 Task: Add the task  Create a feature for users to track their fitness and health data to the section Design Review Sprint in the project WhiteCap and add a Due Date to the respective task as 2024/03/12.
Action: Mouse moved to (429, 577)
Screenshot: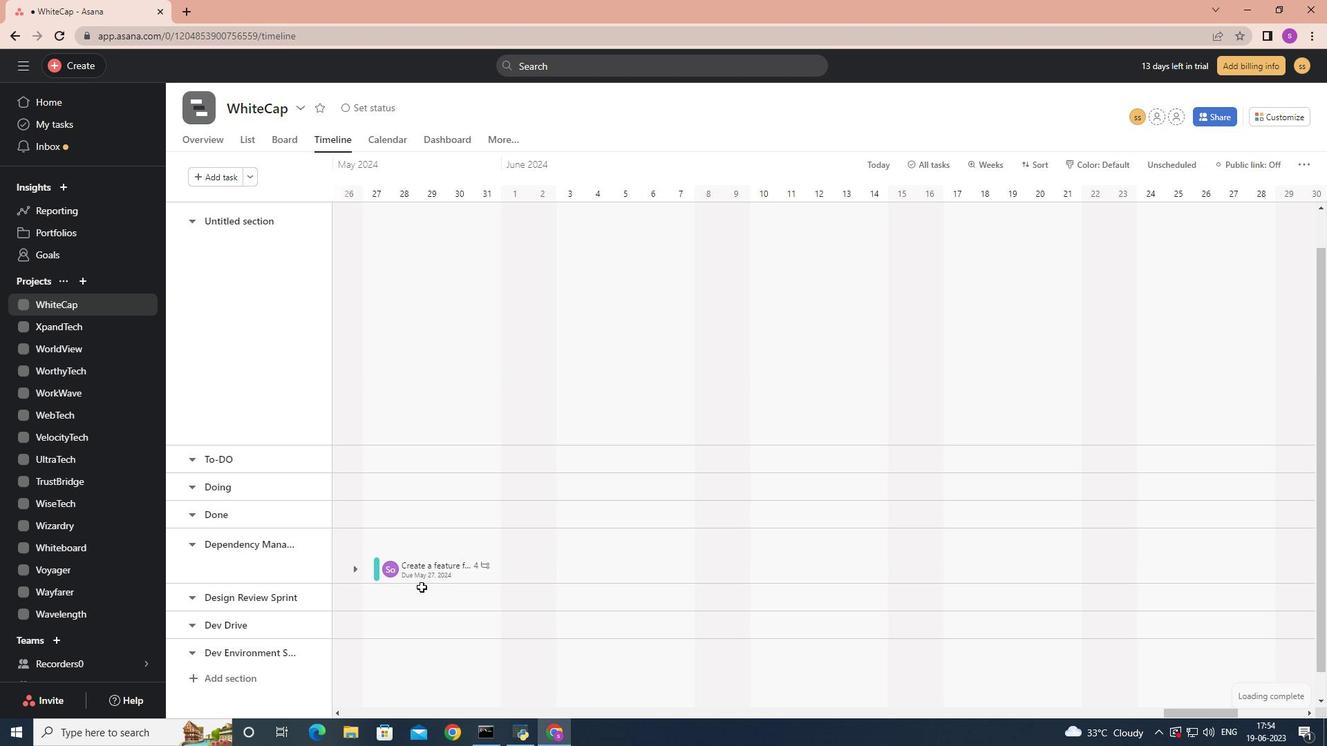 
Action: Mouse pressed left at (429, 577)
Screenshot: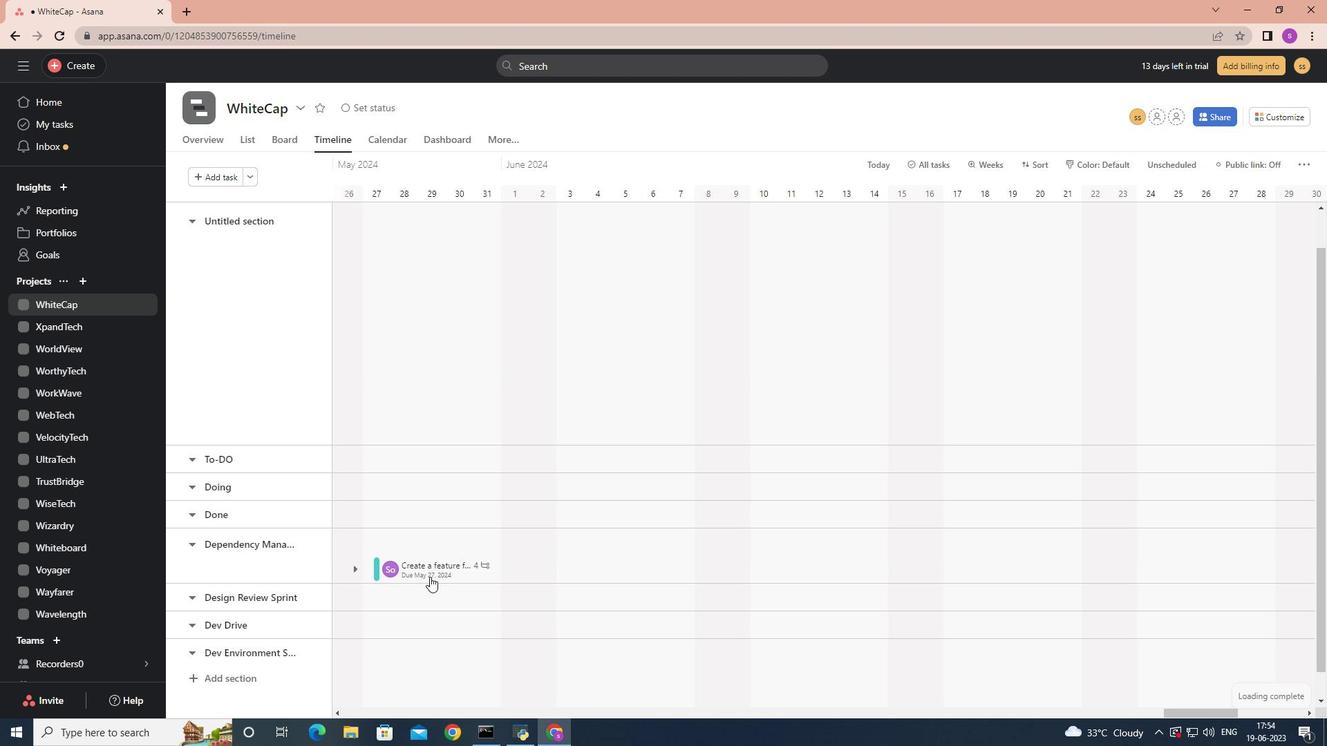 
Action: Mouse moved to (1143, 325)
Screenshot: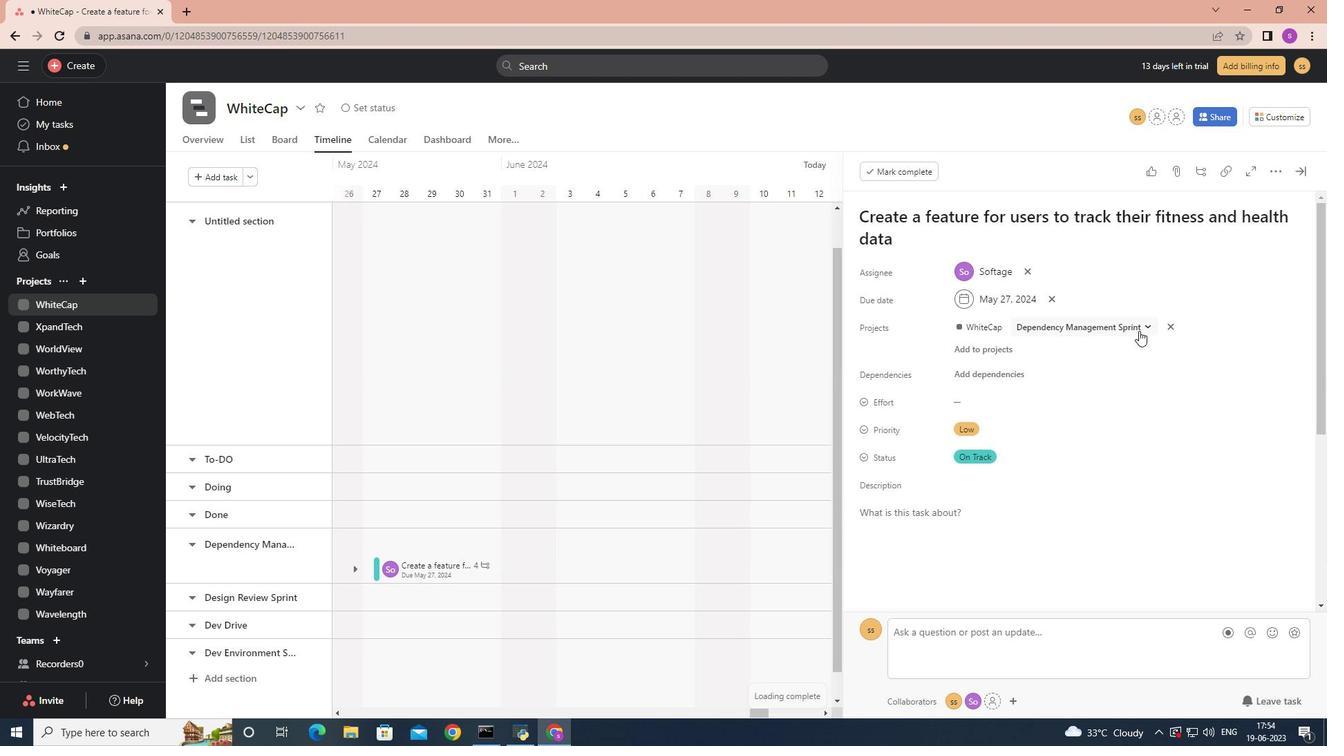 
Action: Mouse pressed left at (1143, 325)
Screenshot: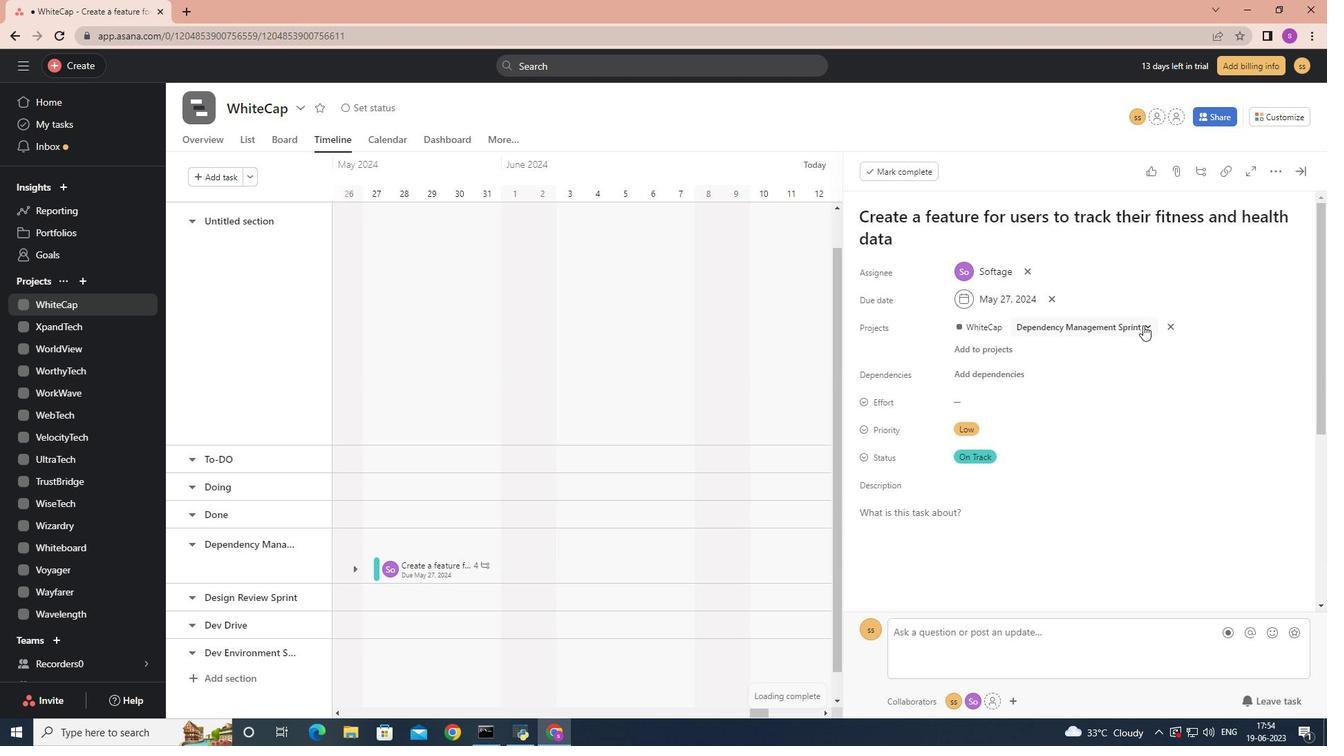 
Action: Mouse moved to (1069, 481)
Screenshot: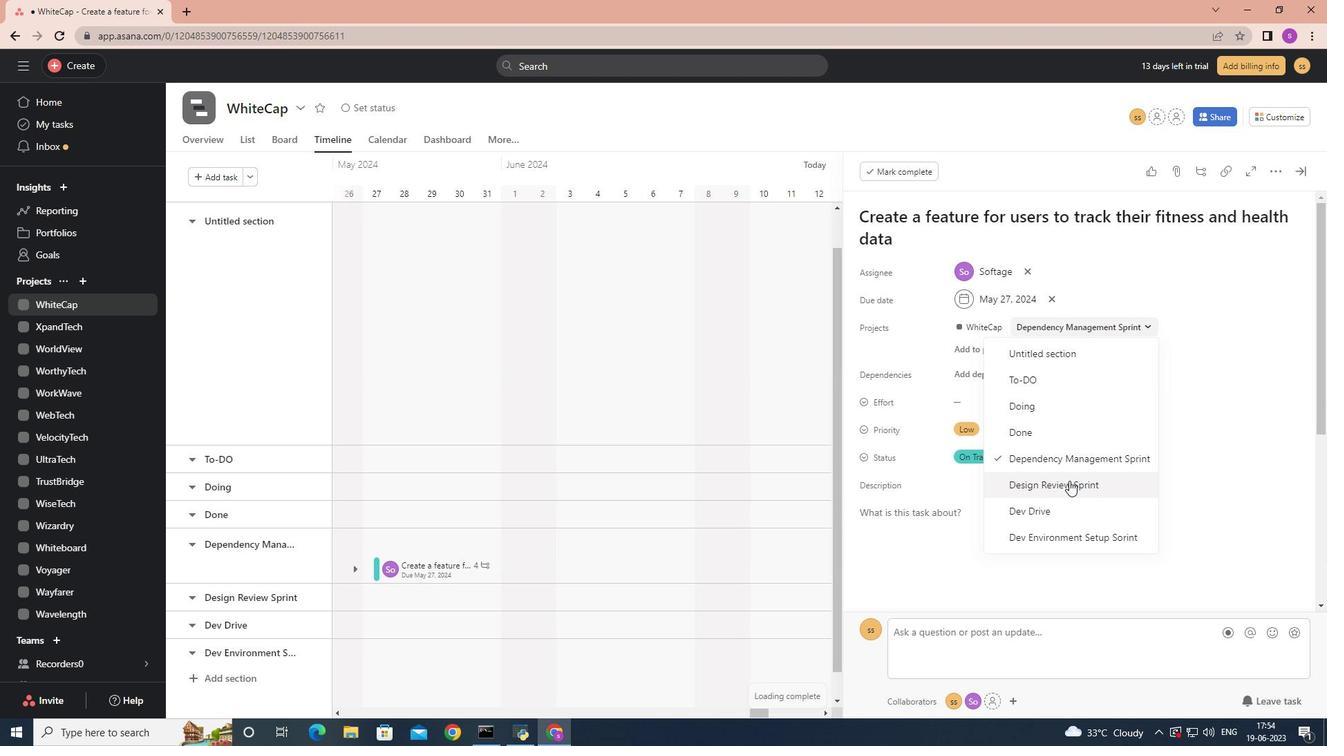 
Action: Mouse pressed left at (1069, 481)
Screenshot: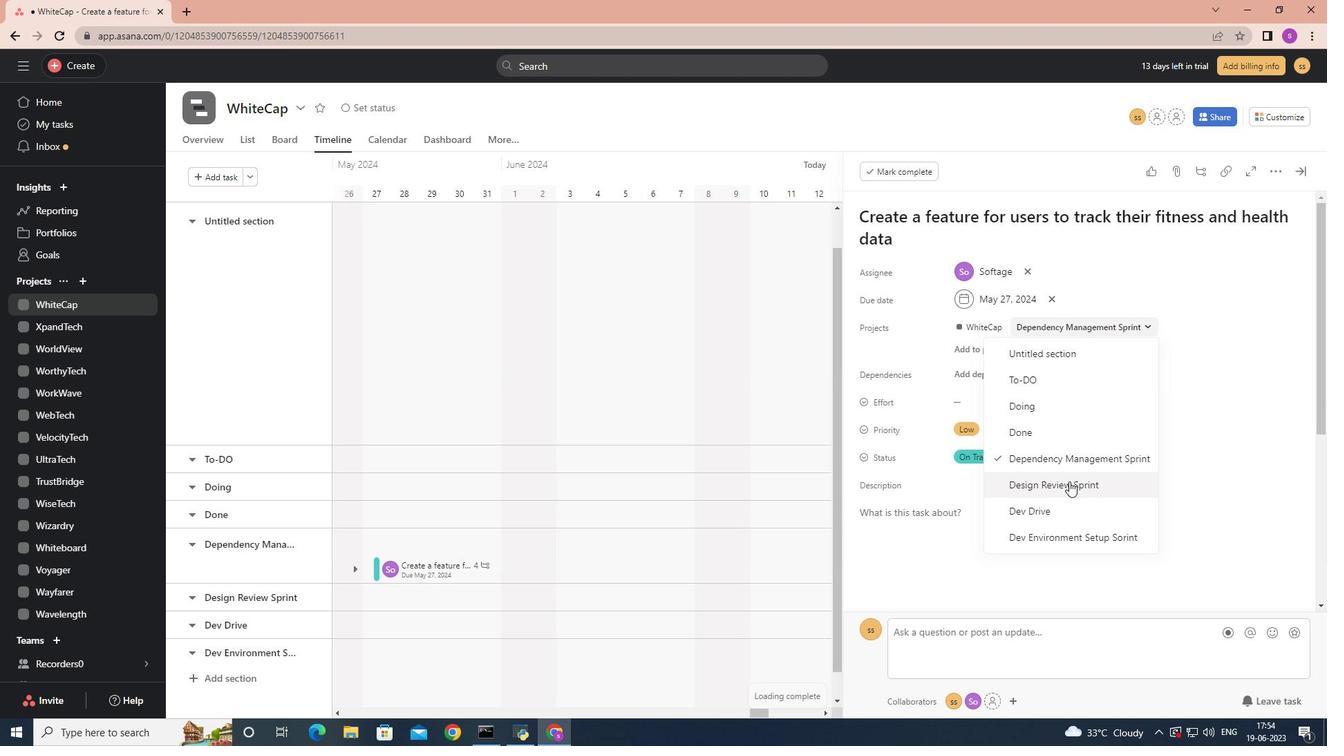 
Action: Mouse moved to (1055, 301)
Screenshot: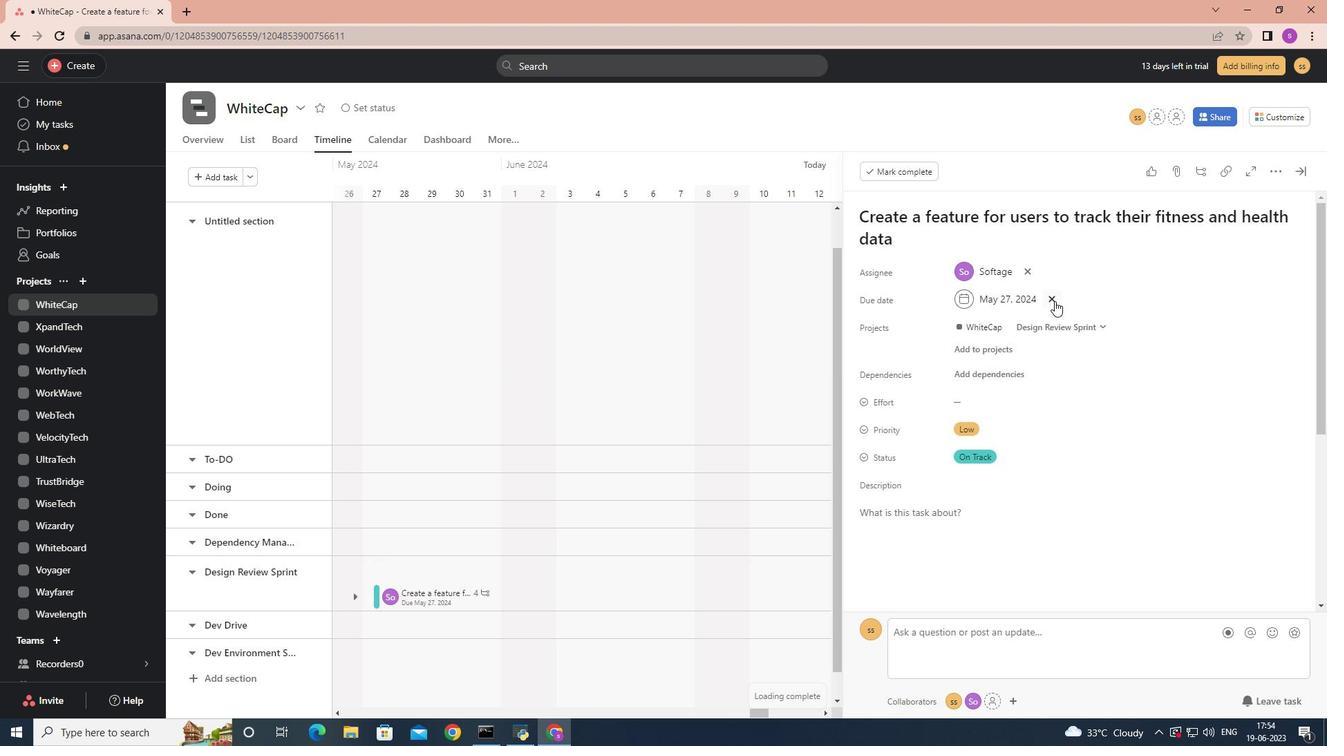 
Action: Mouse pressed left at (1055, 301)
Screenshot: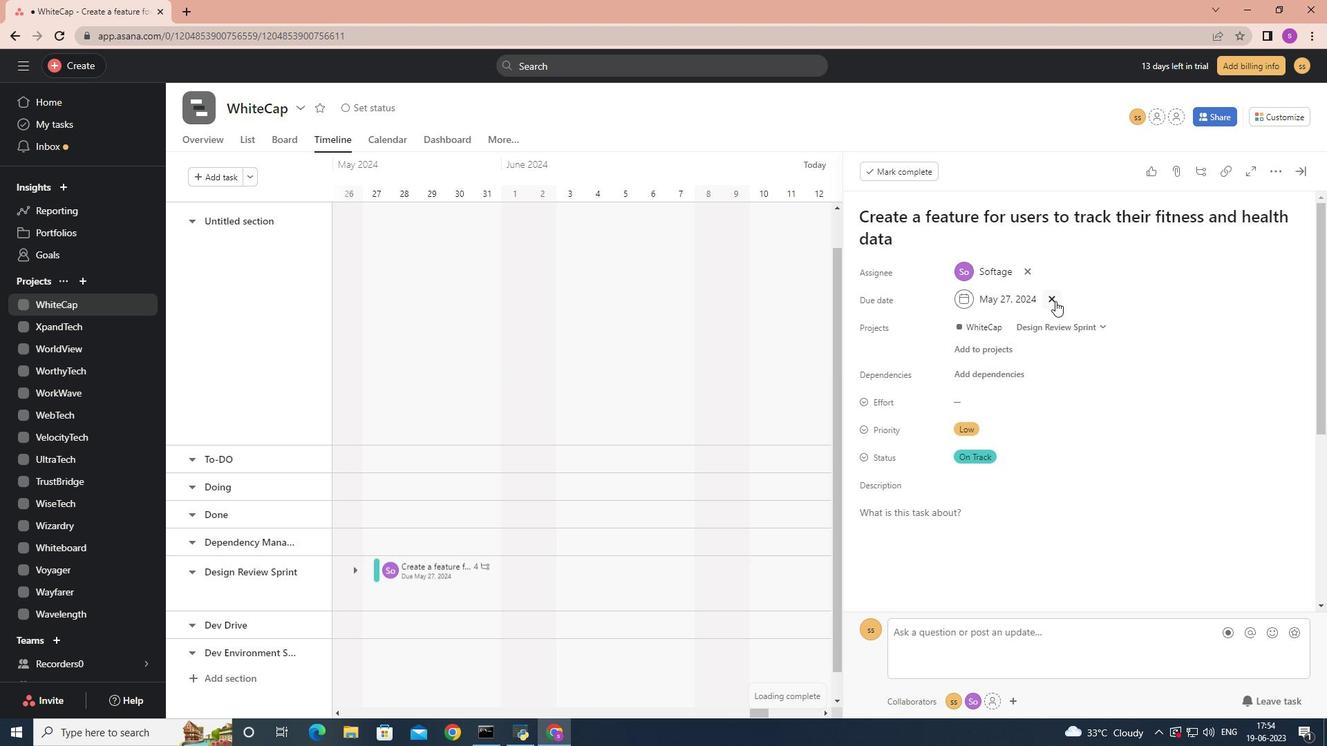 
Action: Mouse moved to (1011, 299)
Screenshot: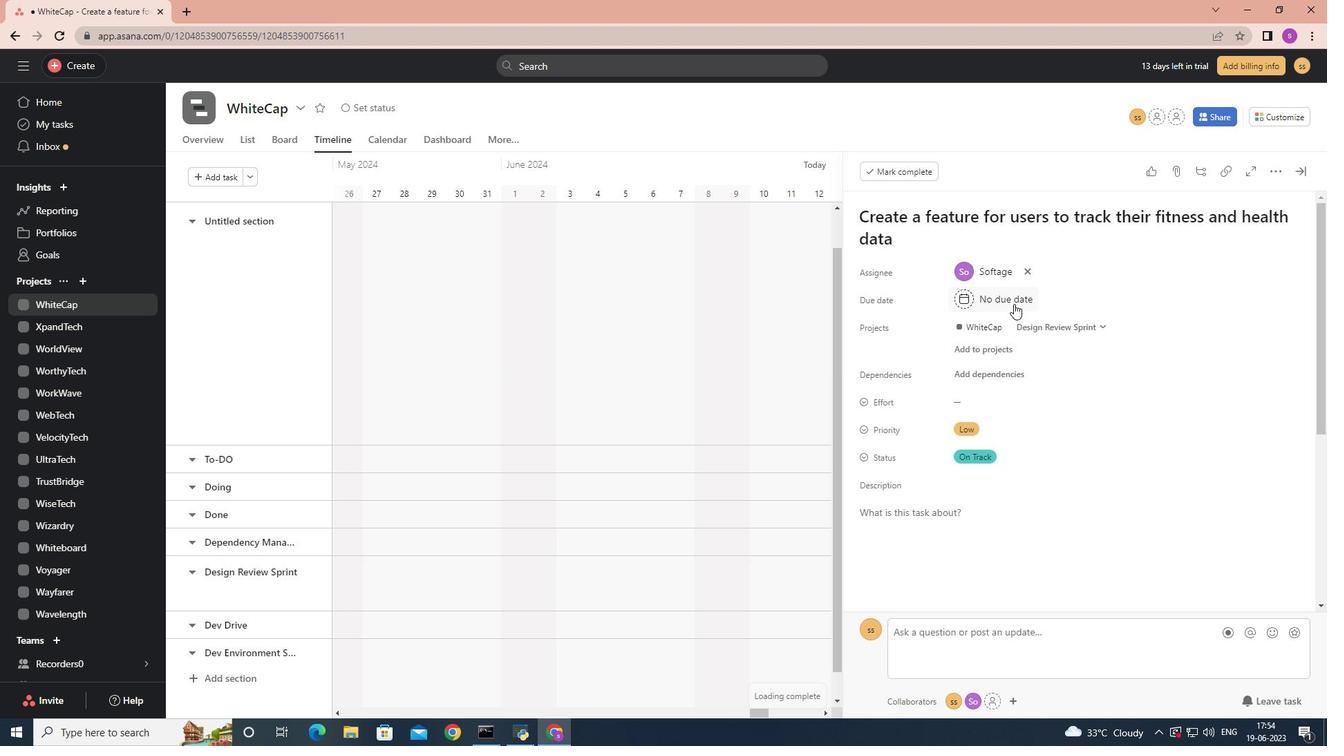 
Action: Mouse pressed left at (1011, 299)
Screenshot: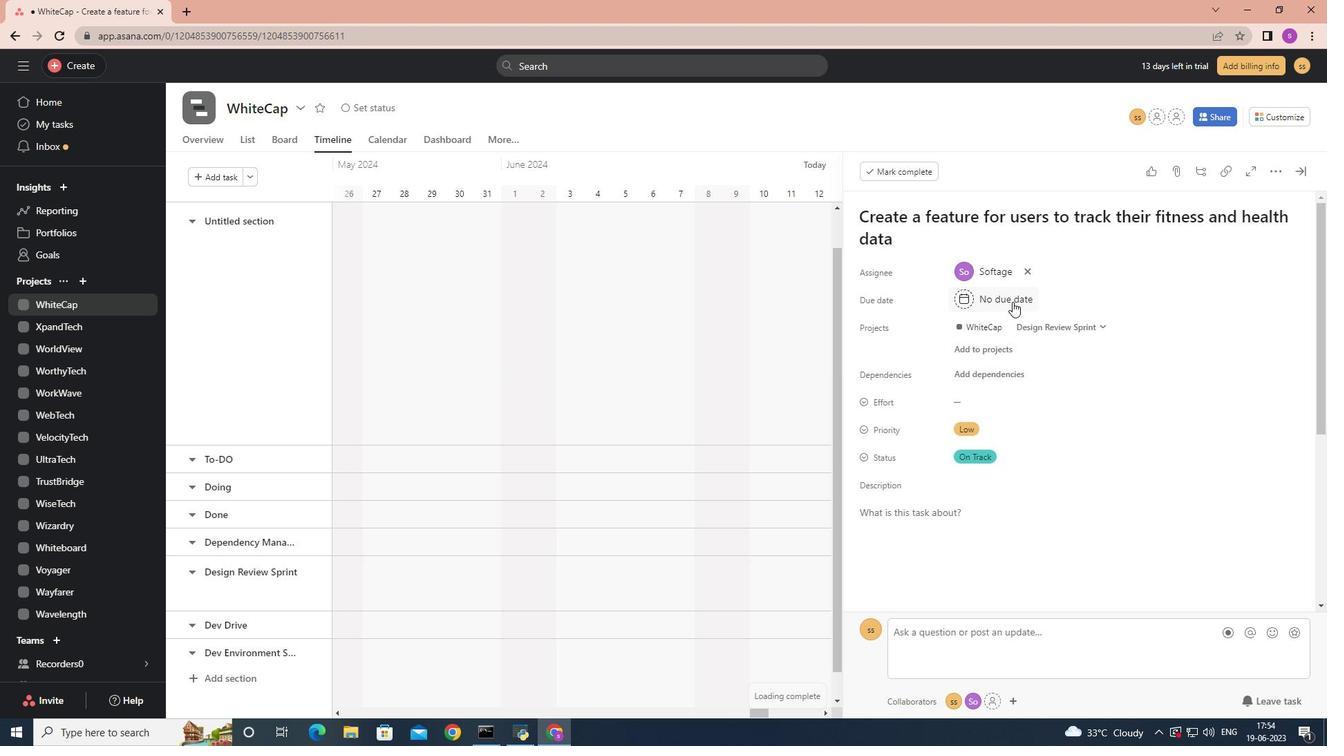 
Action: Mouse moved to (1280, 425)
Screenshot: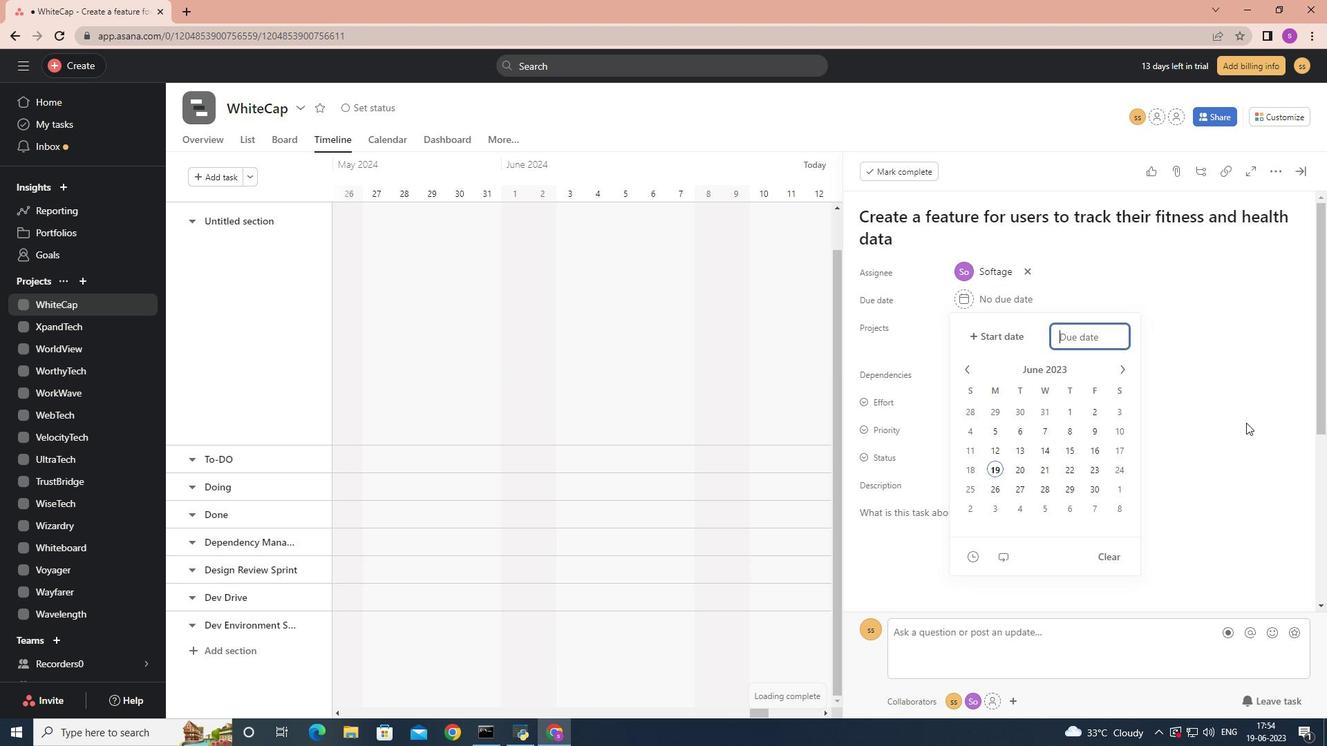 
Action: Key pressed 2024/03/12
Screenshot: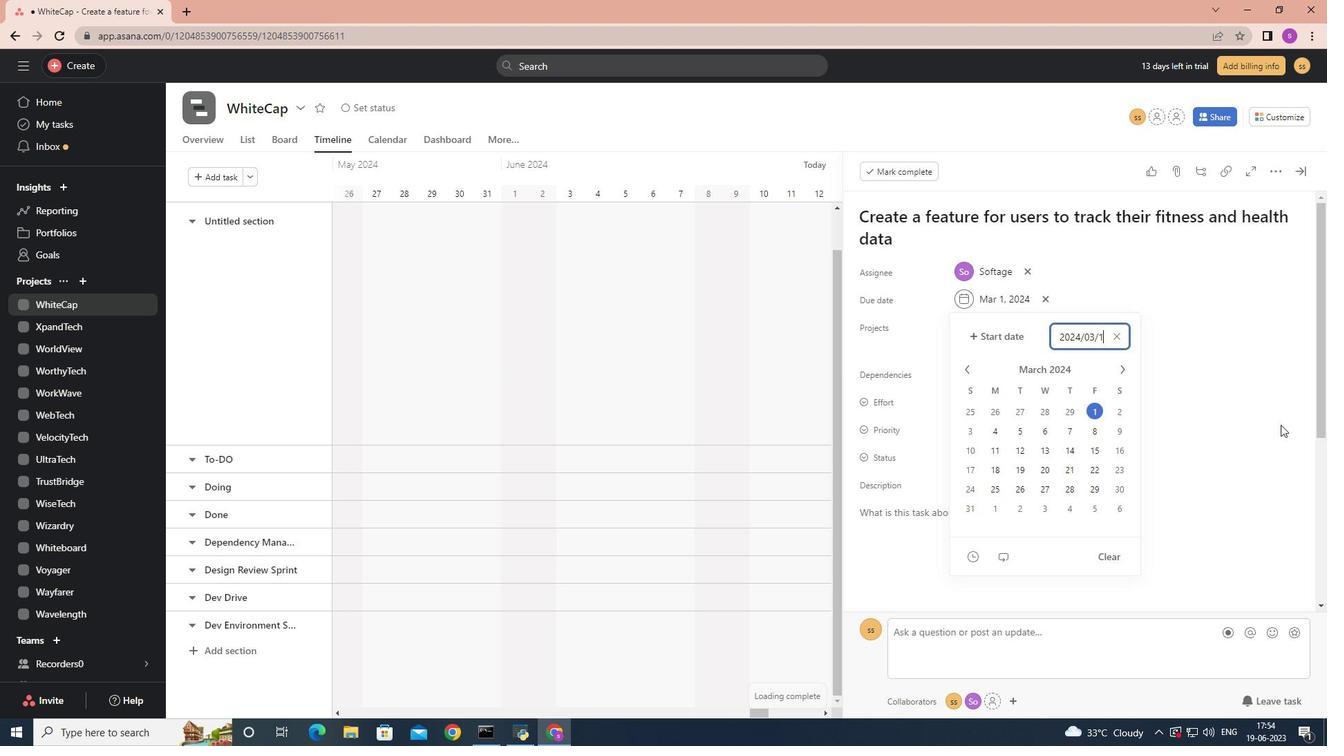 
Action: Mouse moved to (1195, 341)
Screenshot: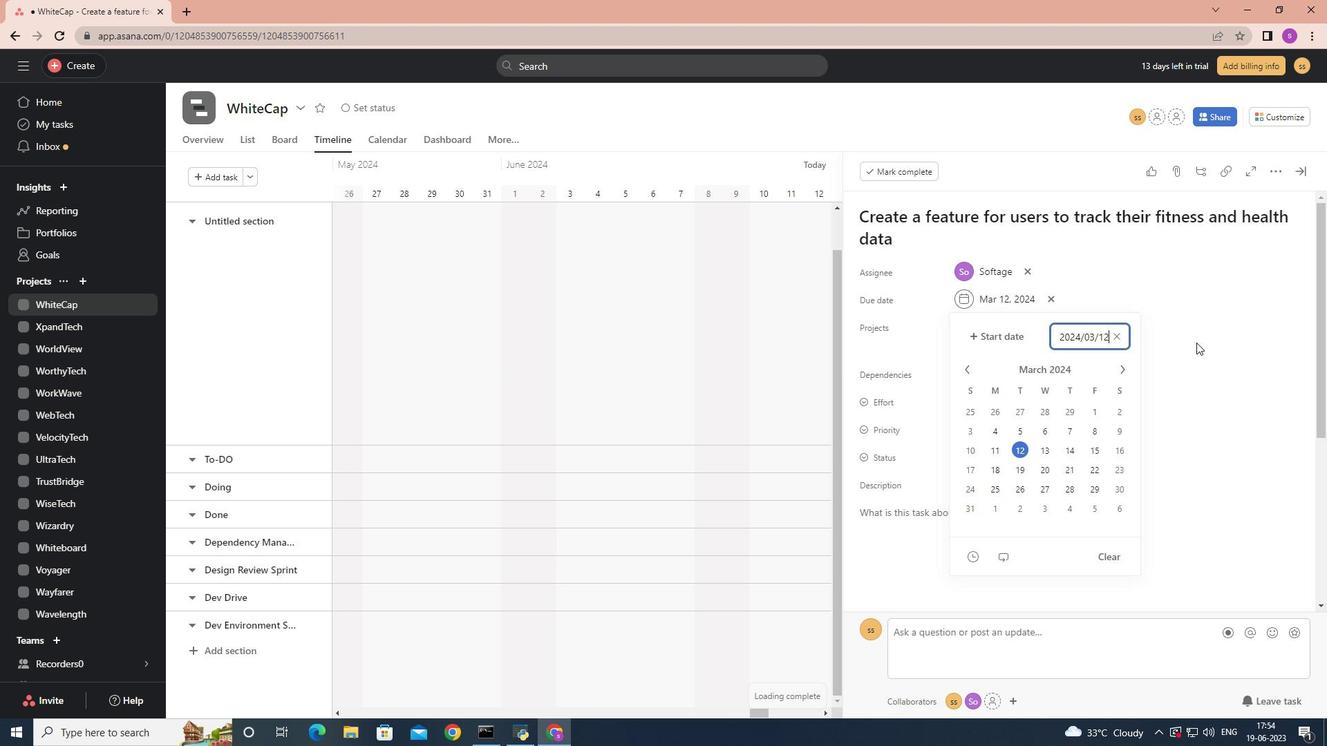 
Action: Key pressed <Key.enter>
Screenshot: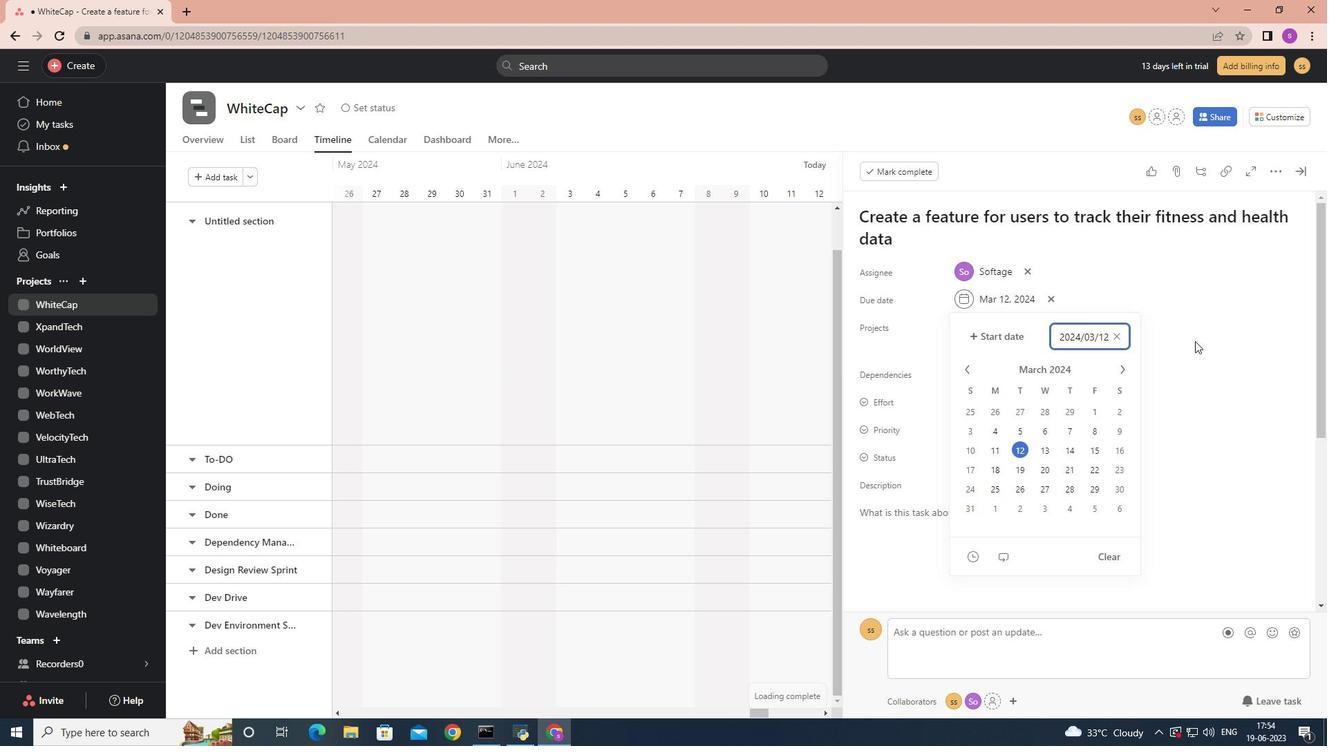 
